 Task: Go to videos section and leave a comment on recent video on the  page of Google
Action: Mouse moved to (403, 429)
Screenshot: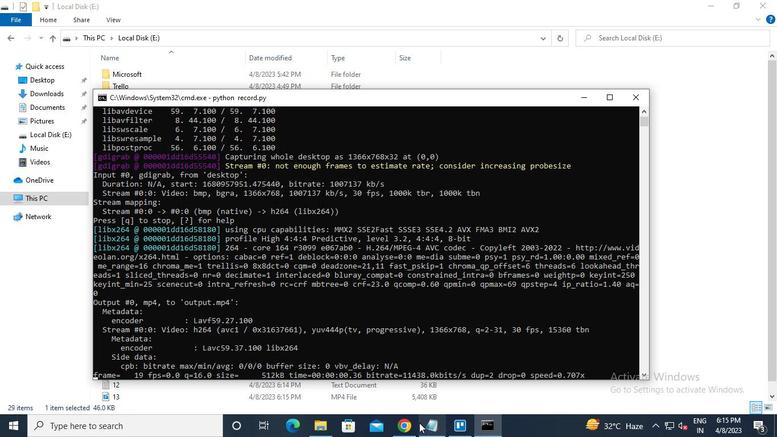 
Action: Mouse pressed left at (403, 429)
Screenshot: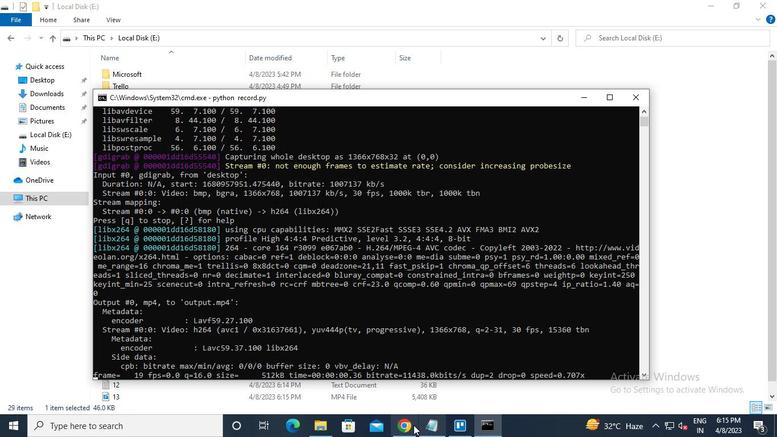 
Action: Mouse moved to (221, 74)
Screenshot: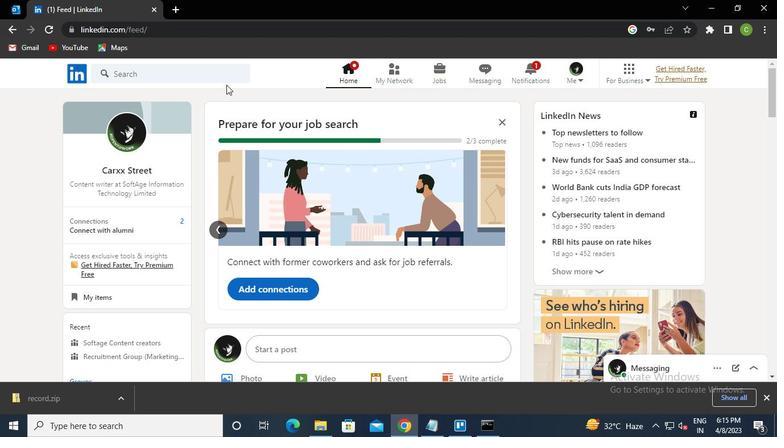 
Action: Mouse pressed left at (221, 74)
Screenshot: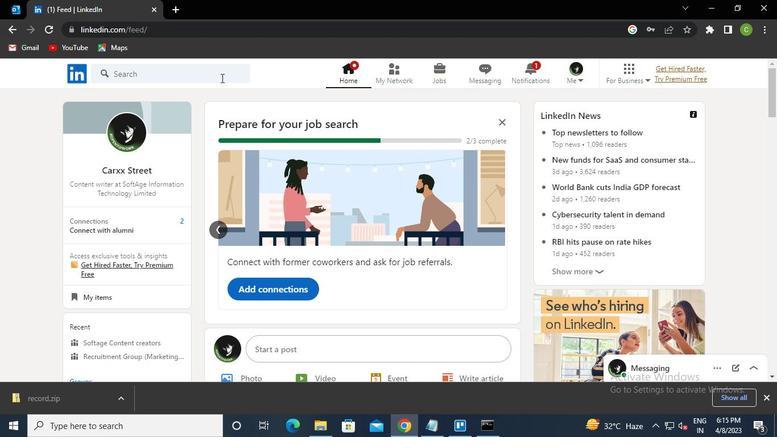 
Action: Mouse moved to (222, 72)
Screenshot: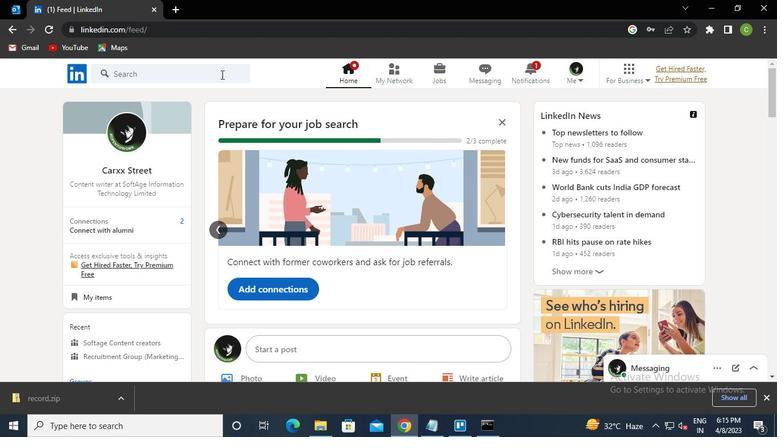 
Action: Keyboard g
Screenshot: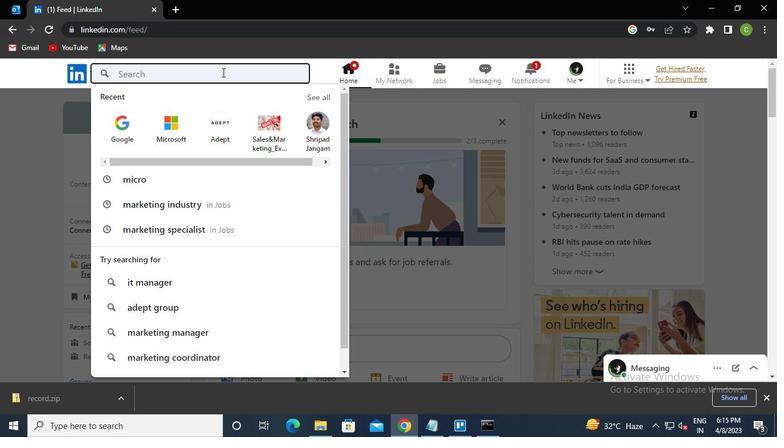 
Action: Keyboard o
Screenshot: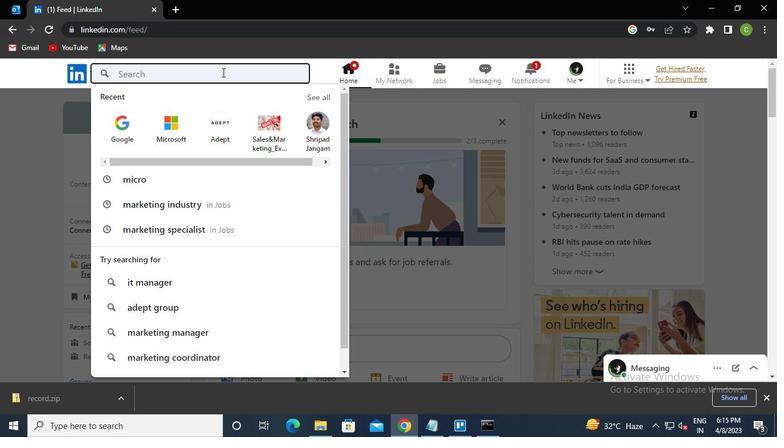 
Action: Keyboard o
Screenshot: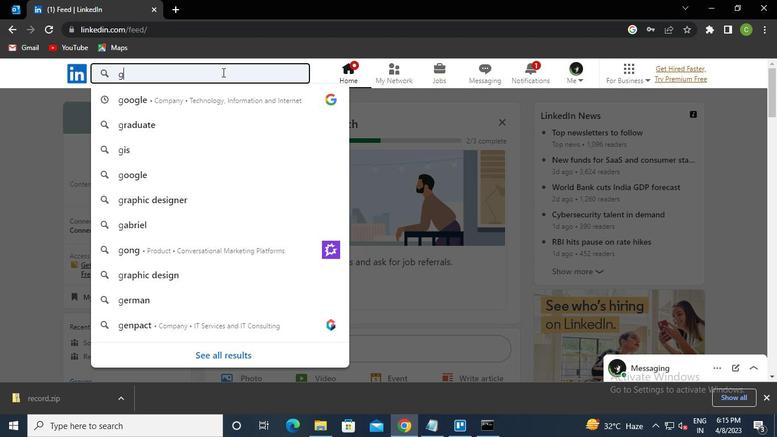 
Action: Keyboard g
Screenshot: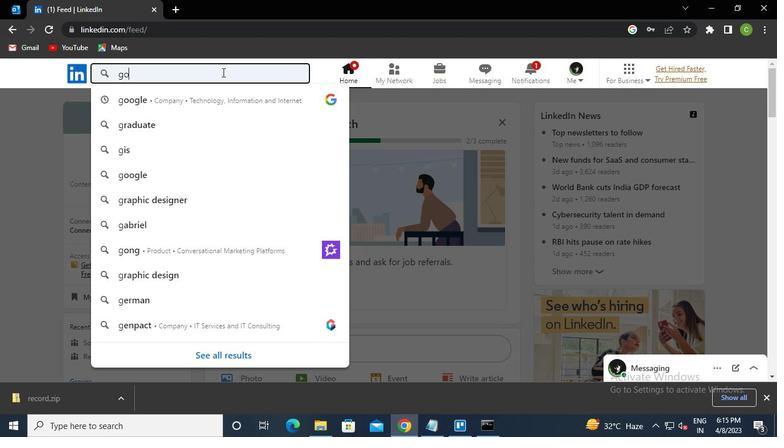 
Action: Keyboard l
Screenshot: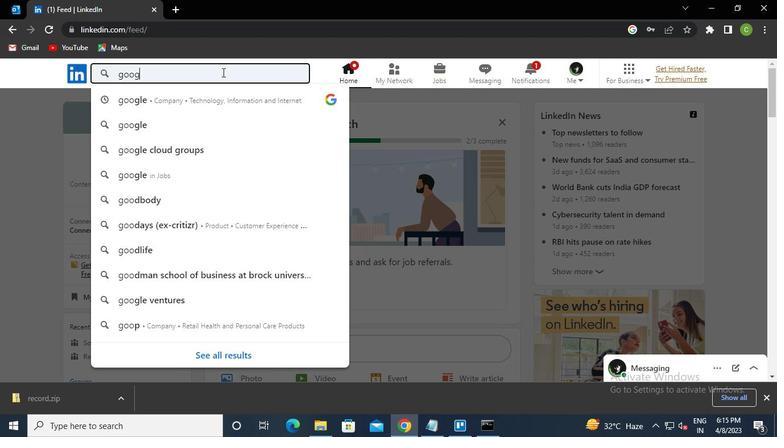 
Action: Keyboard e
Screenshot: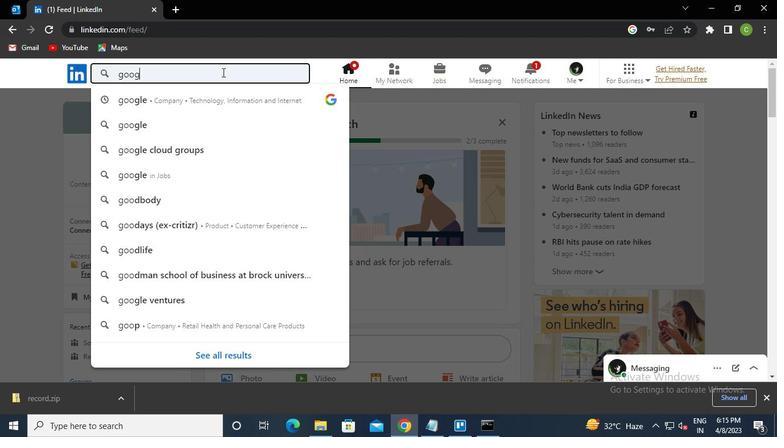 
Action: Keyboard Key.enter
Screenshot: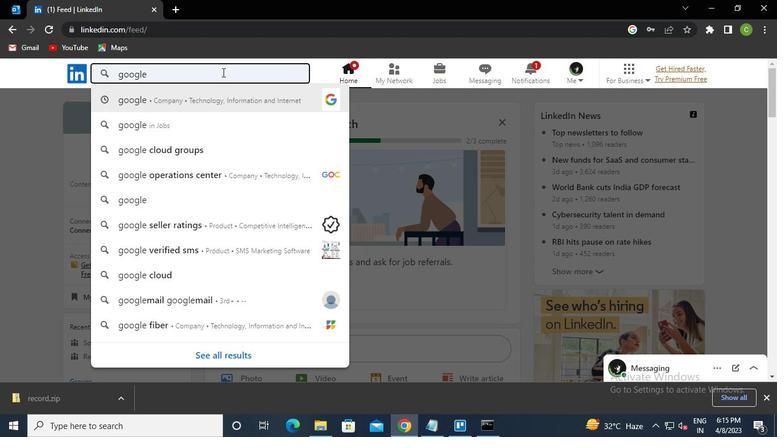 
Action: Mouse moved to (409, 188)
Screenshot: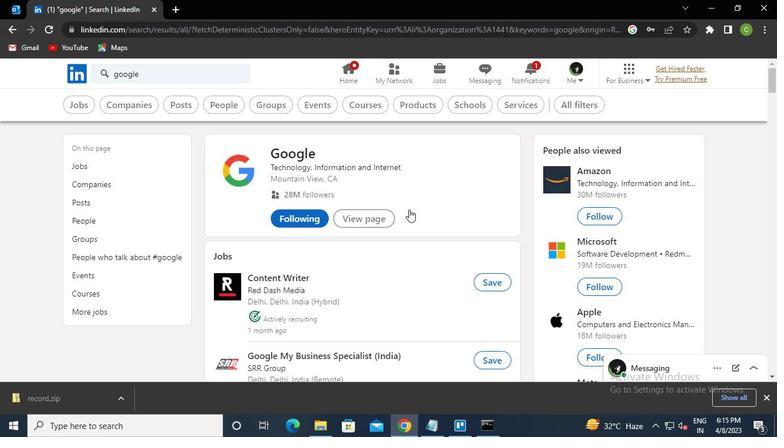 
Action: Mouse pressed left at (409, 188)
Screenshot: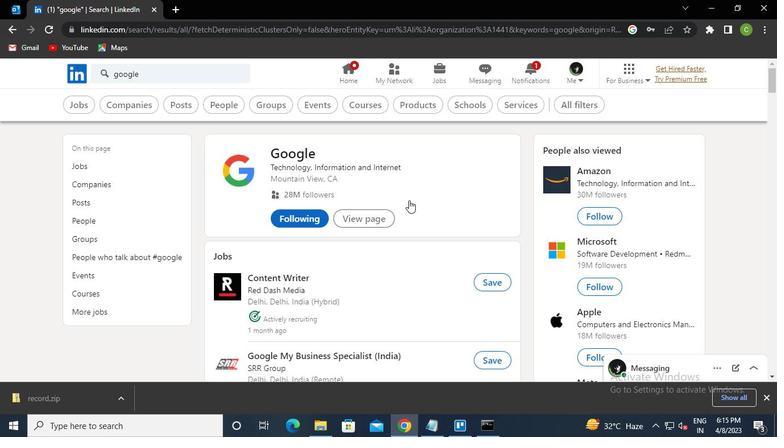 
Action: Mouse moved to (379, 191)
Screenshot: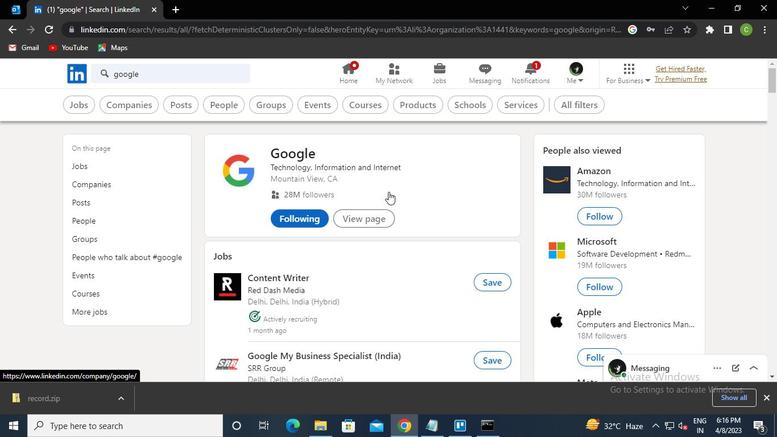 
Action: Mouse pressed left at (379, 191)
Screenshot: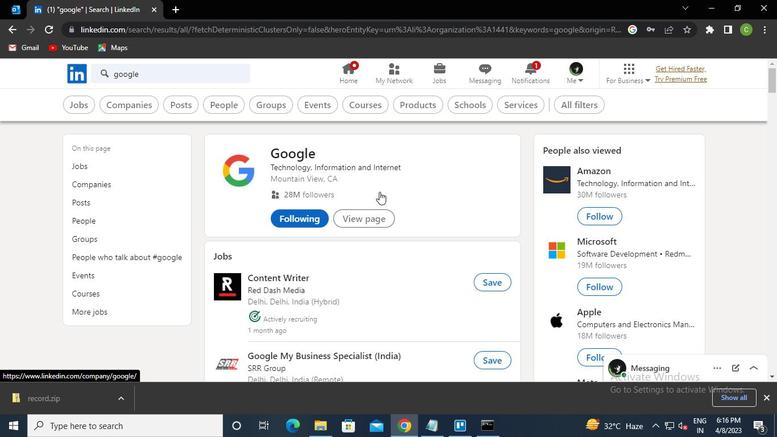 
Action: Mouse moved to (190, 135)
Screenshot: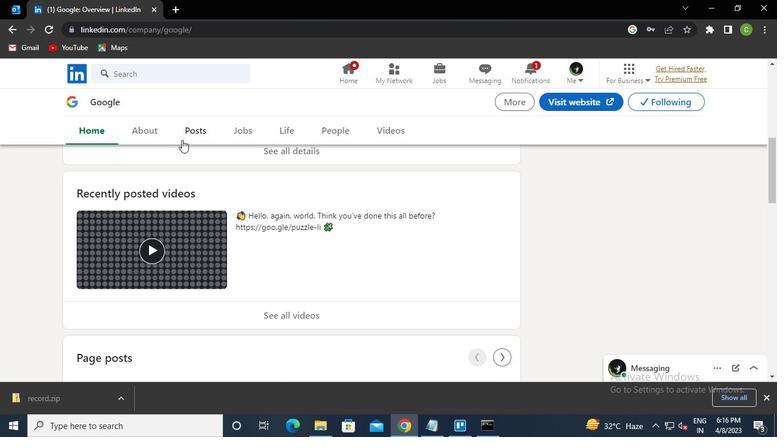 
Action: Mouse pressed left at (190, 135)
Screenshot: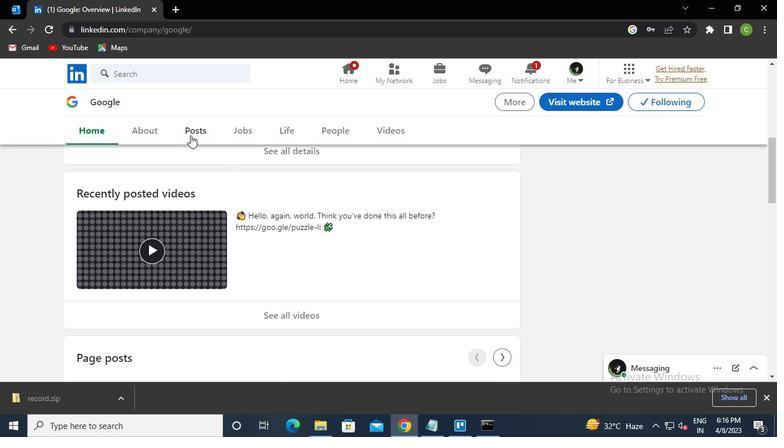 
Action: Mouse moved to (305, 338)
Screenshot: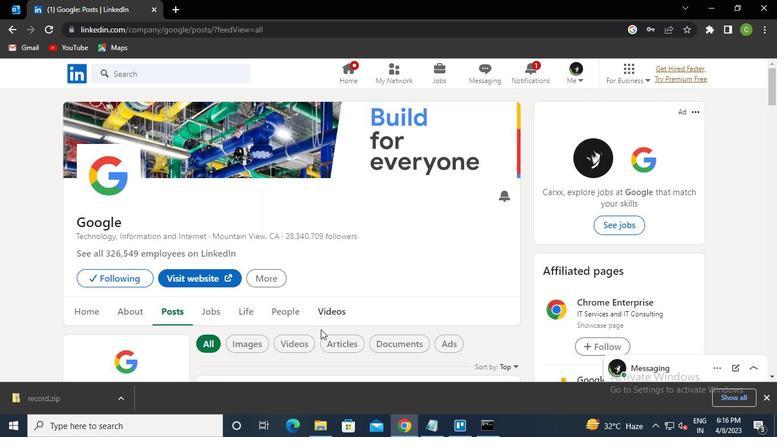 
Action: Mouse pressed left at (305, 338)
Screenshot: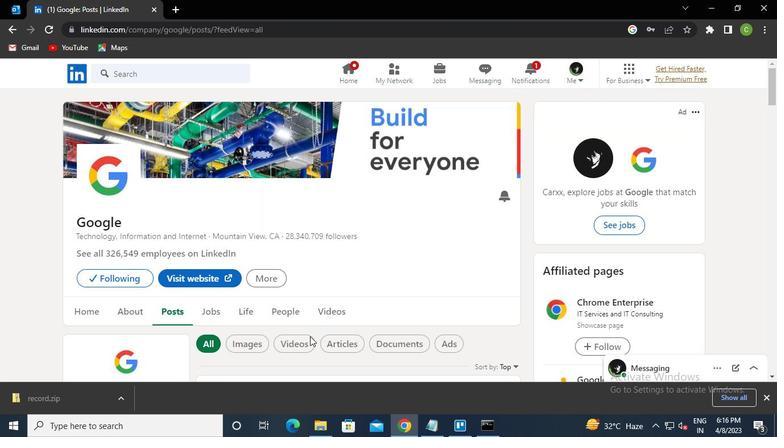 
Action: Mouse moved to (324, 223)
Screenshot: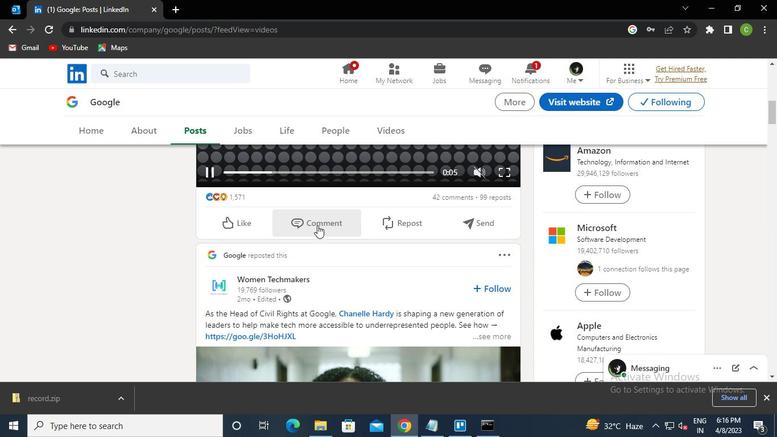 
Action: Mouse pressed left at (324, 223)
Screenshot: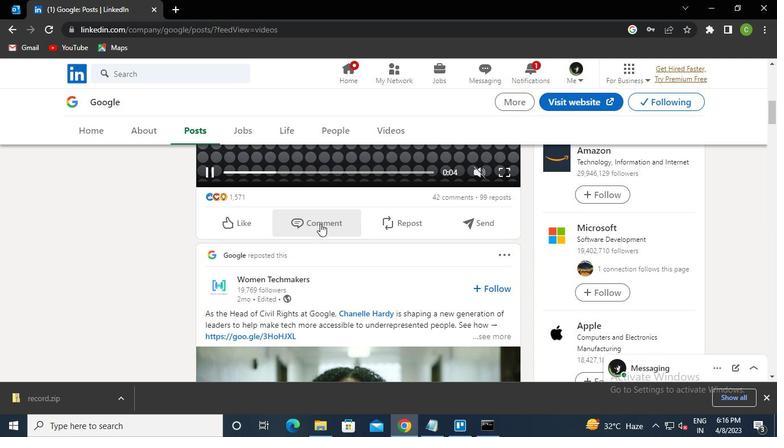 
Action: Mouse moved to (321, 253)
Screenshot: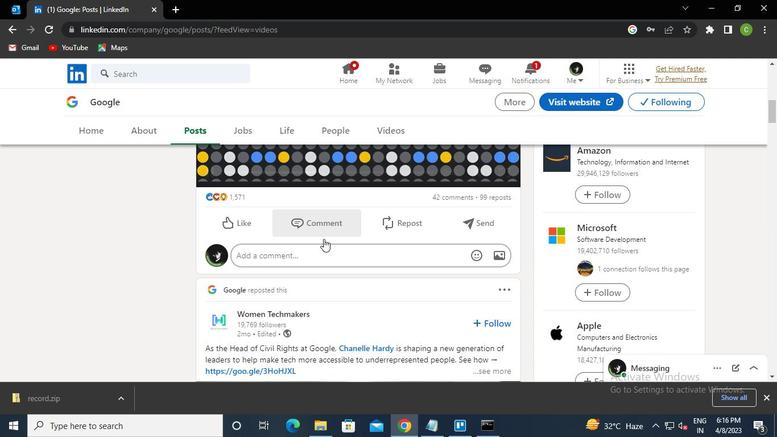 
Action: Mouse pressed left at (321, 253)
Screenshot: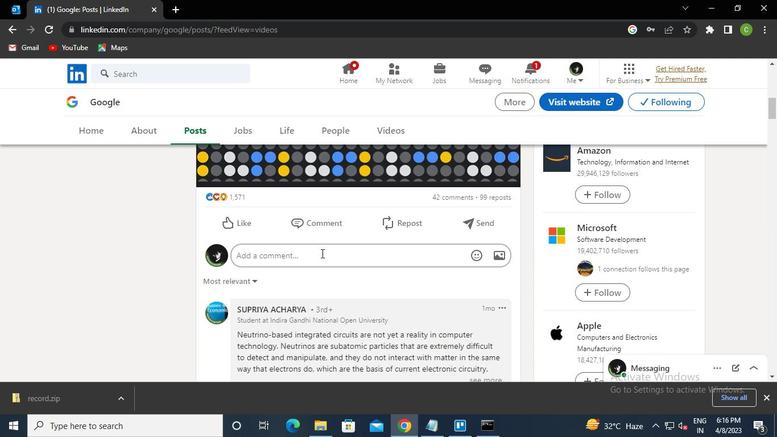 
Action: Keyboard Key.caps_lock
Screenshot: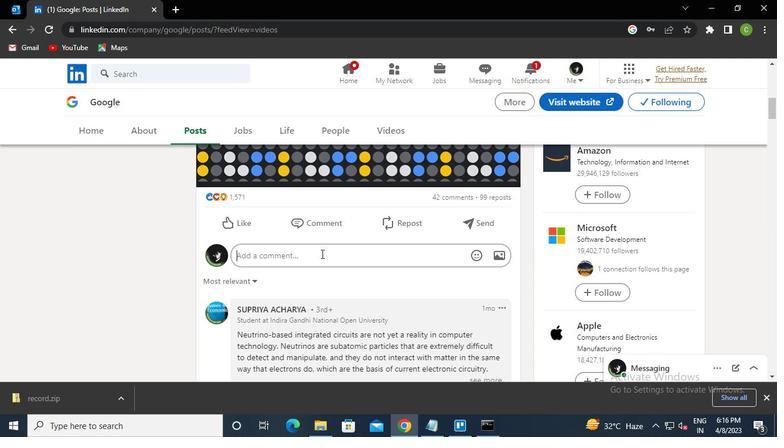 
Action: Keyboard n
Screenshot: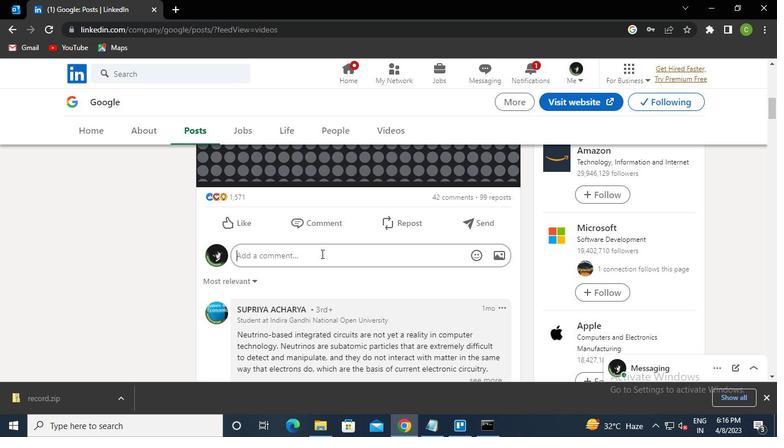 
Action: Keyboard Key.caps_lock
Screenshot: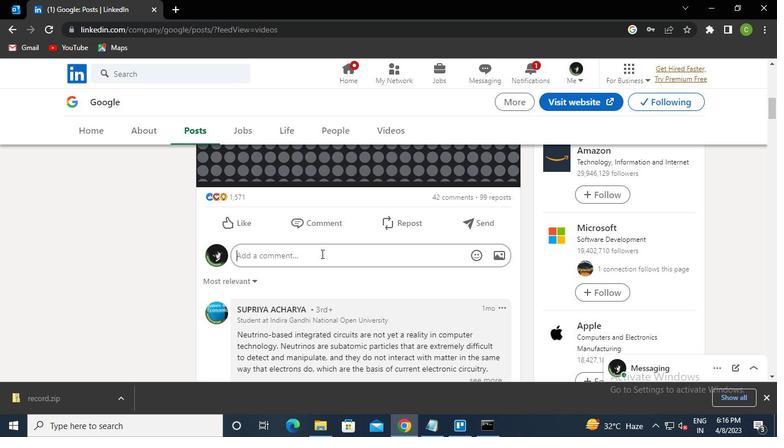 
Action: Keyboard i
Screenshot: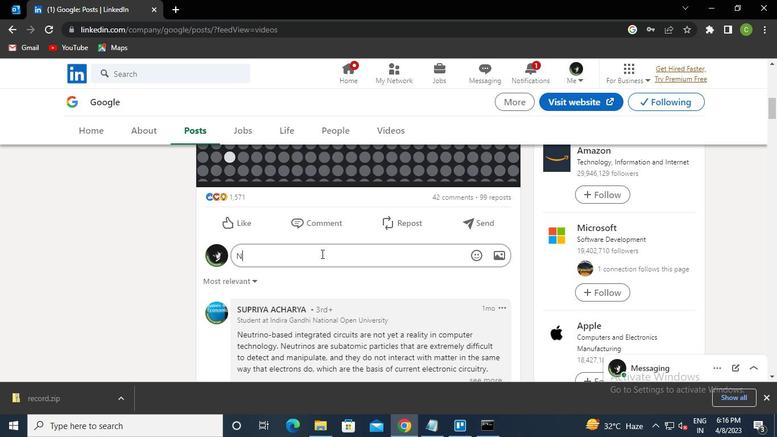 
Action: Keyboard c
Screenshot: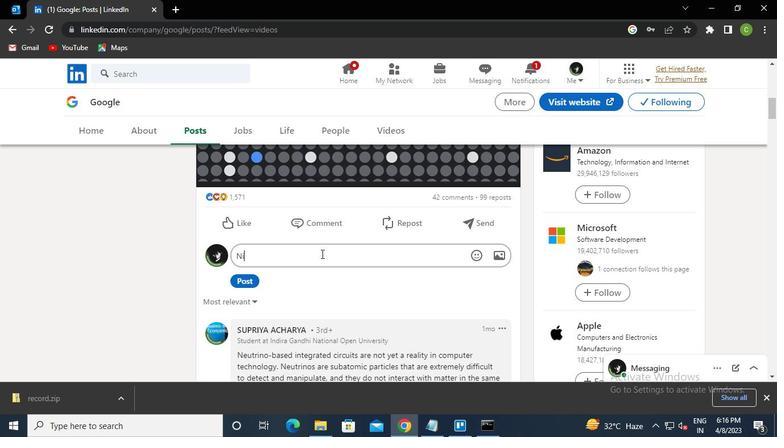 
Action: Keyboard e
Screenshot: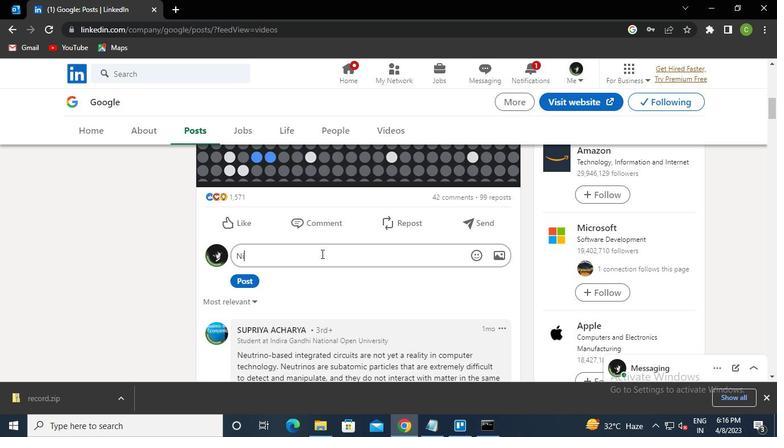 
Action: Keyboard Key.space
Screenshot: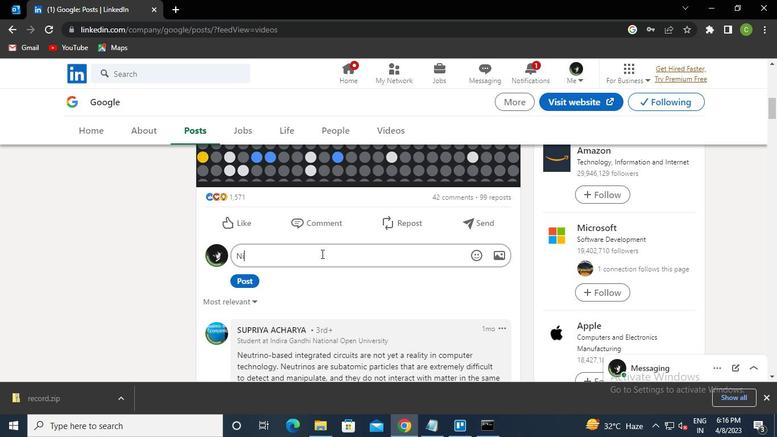 
Action: Keyboard c
Screenshot: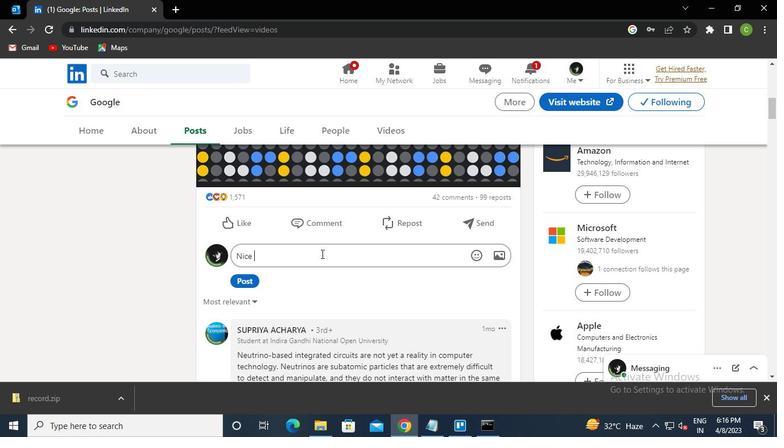 
Action: Keyboard o
Screenshot: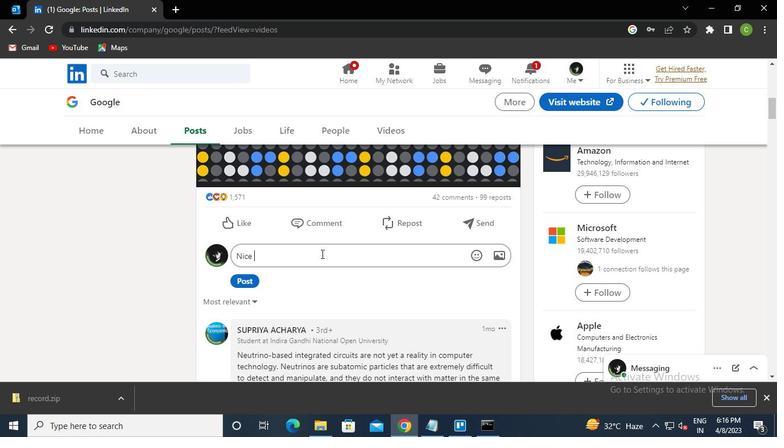 
Action: Keyboard n
Screenshot: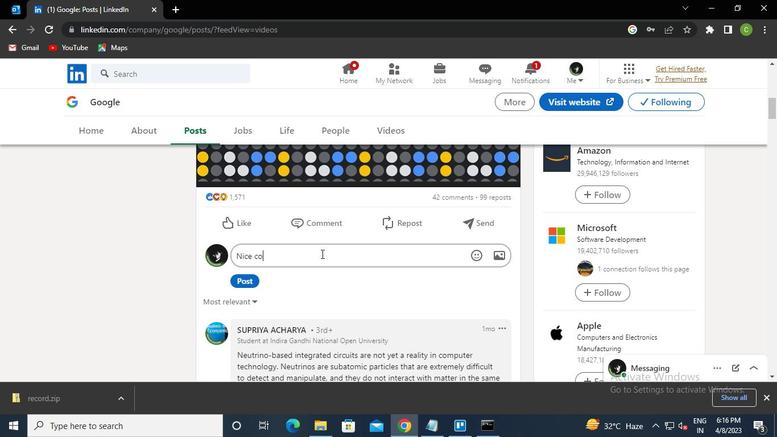 
Action: Keyboard c
Screenshot: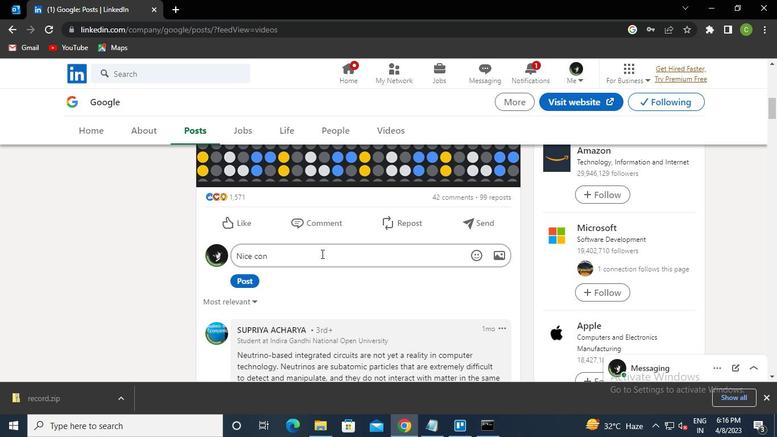 
Action: Keyboard e
Screenshot: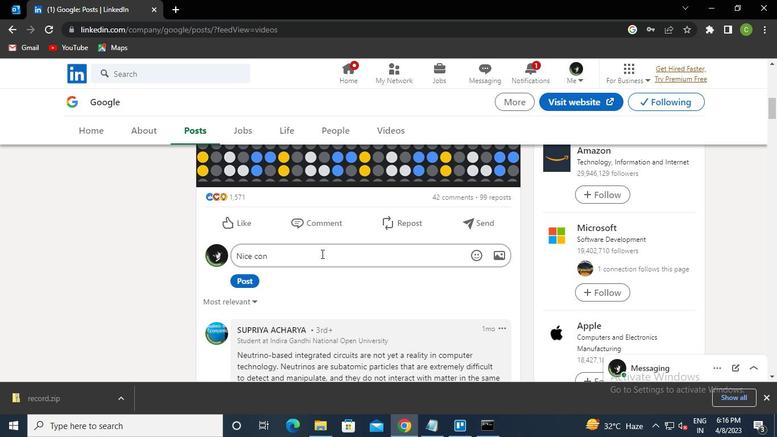 
Action: Keyboard p
Screenshot: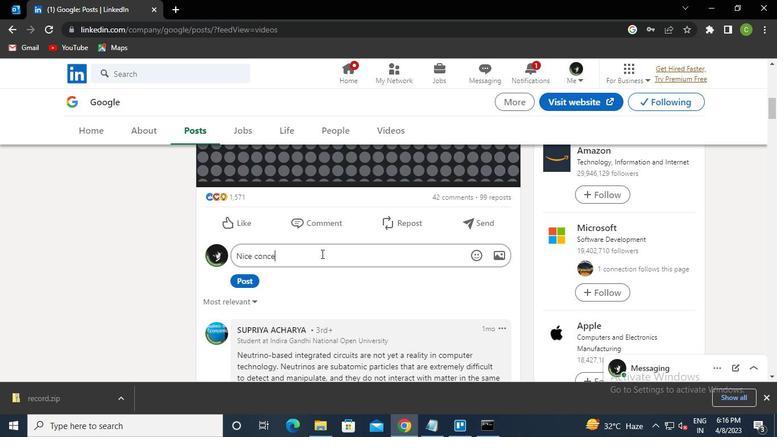 
Action: Keyboard t
Screenshot: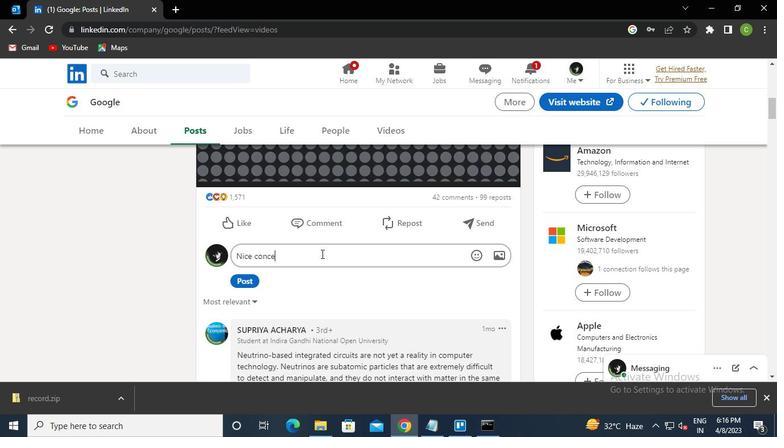 
Action: Mouse moved to (245, 278)
Screenshot: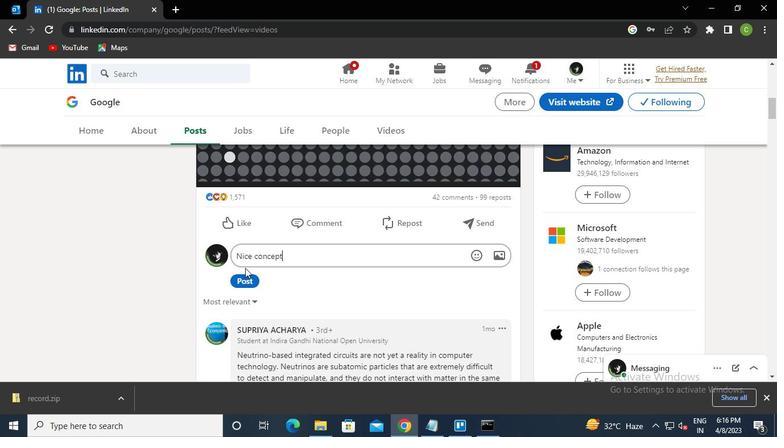 
Action: Mouse pressed left at (245, 278)
Screenshot: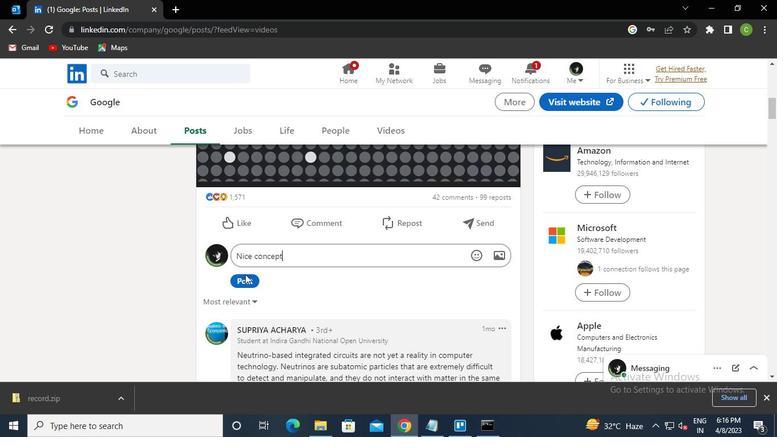 
Action: Mouse moved to (492, 428)
Screenshot: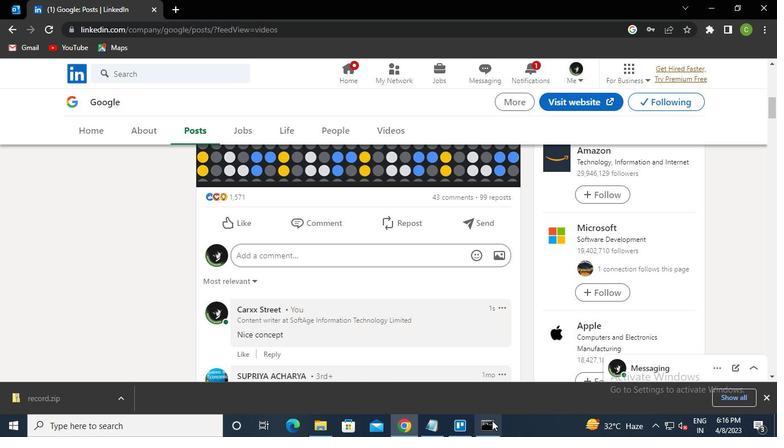 
Action: Mouse pressed left at (492, 428)
Screenshot: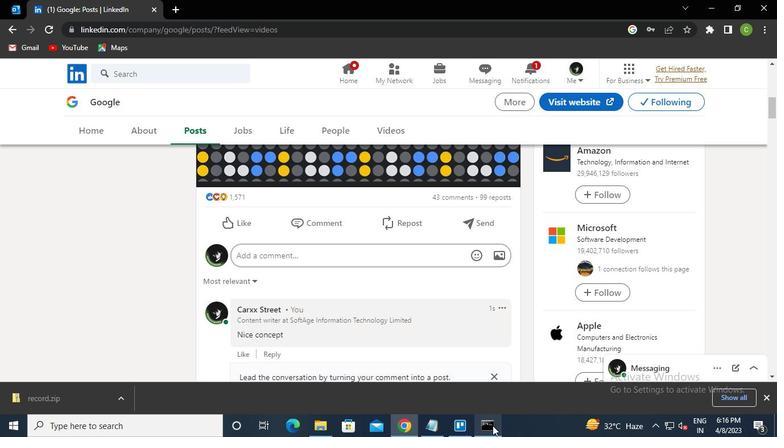 
Action: Mouse moved to (635, 95)
Screenshot: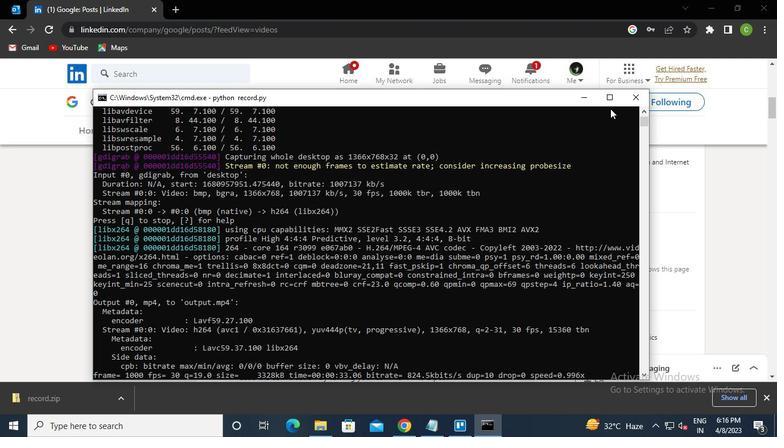 
Action: Mouse pressed left at (635, 95)
Screenshot: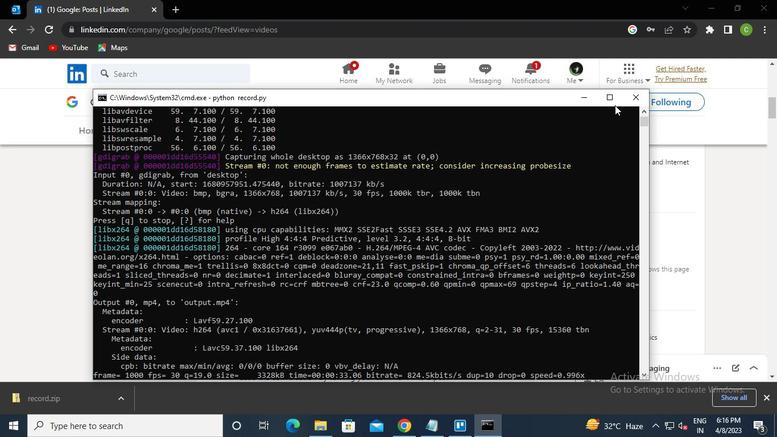 
Action: Mouse moved to (628, 103)
Screenshot: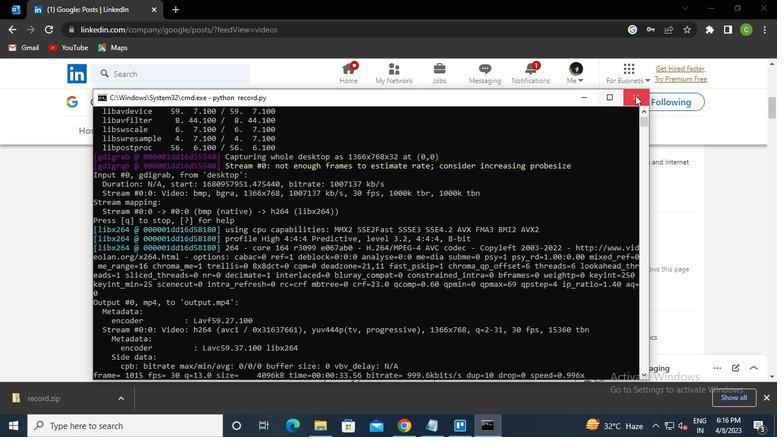 
